 Task: Open Card Card0000000053 in Board Board0000000014 in Workspace WS0000000005 in Trello. Add Member Ayush98111@gmail.com to Card Card0000000053 in Board Board0000000014 in Workspace WS0000000005 in Trello. Add Purple Label titled Label0000000053 to Card Card0000000053 in Board Board0000000014 in Workspace WS0000000005 in Trello. Add Checklist CL0000000053 to Card Card0000000053 in Board Board0000000014 in Workspace WS0000000005 in Trello. Add Dates with Start Date as Aug 01 2023 and Due Date as Aug 31 2023 to Card Card0000000053 in Board Board0000000014 in Workspace WS0000000005 in Trello
Action: Mouse moved to (105, 315)
Screenshot: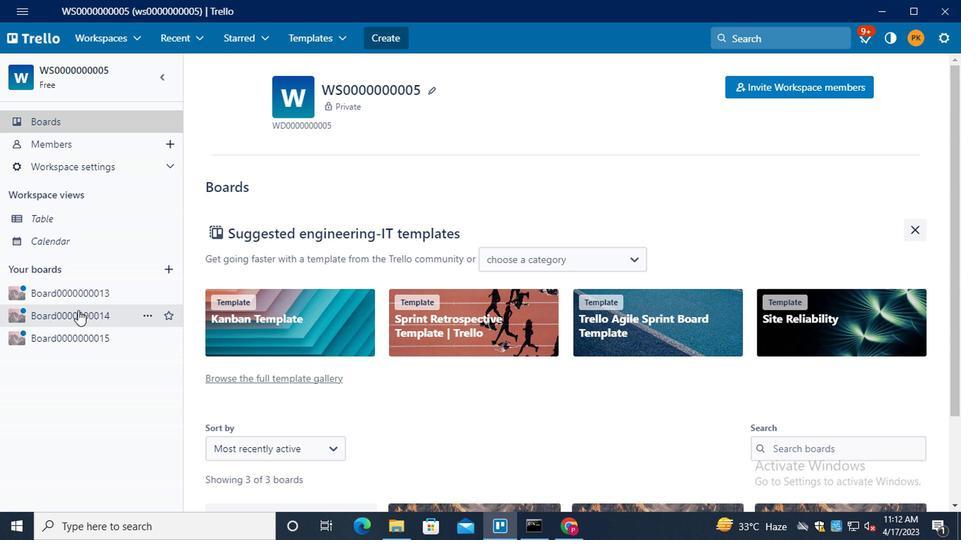
Action: Mouse pressed left at (105, 315)
Screenshot: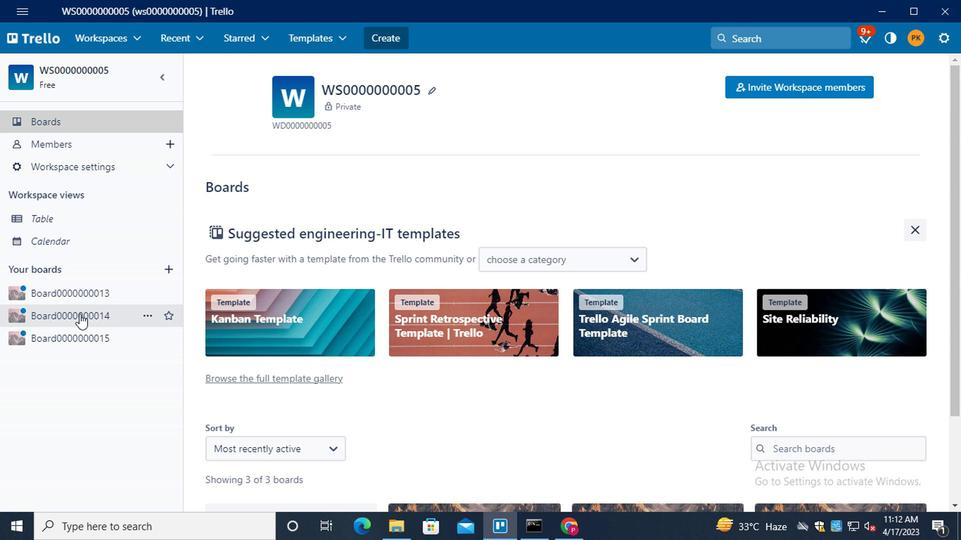 
Action: Mouse moved to (292, 129)
Screenshot: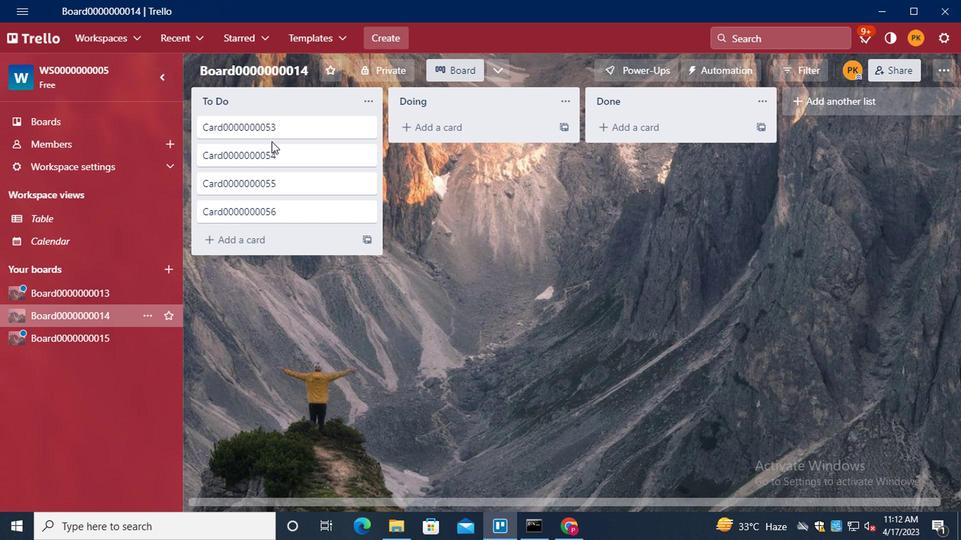
Action: Mouse pressed left at (292, 129)
Screenshot: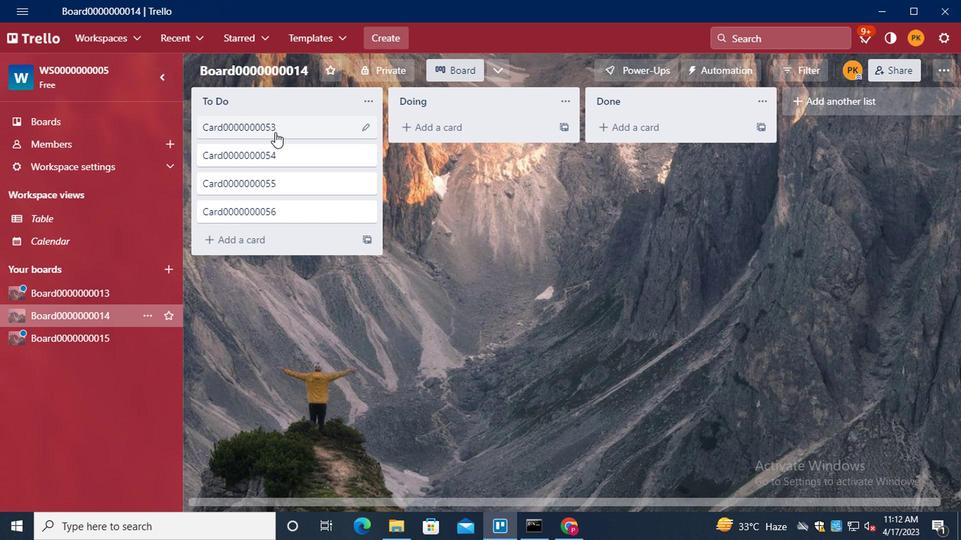 
Action: Mouse moved to (634, 133)
Screenshot: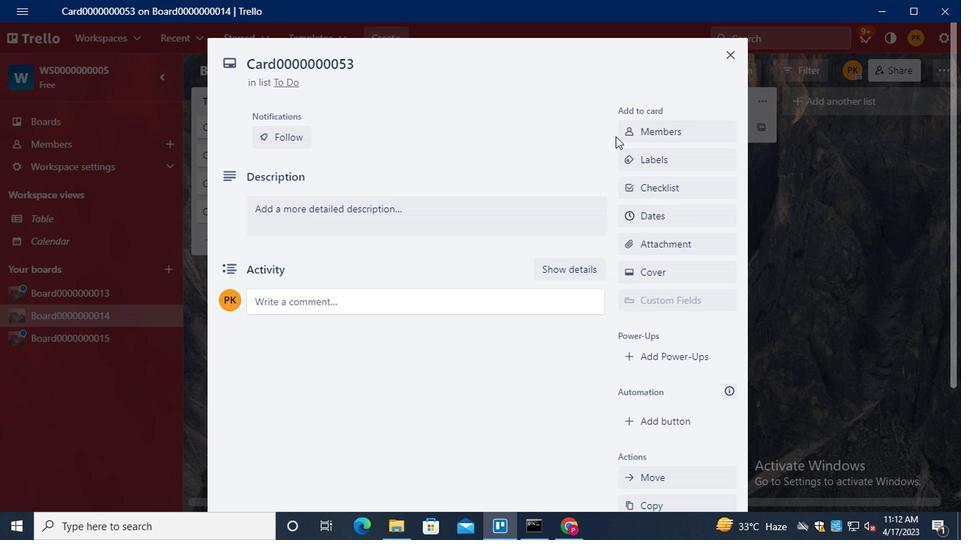 
Action: Mouse pressed left at (634, 133)
Screenshot: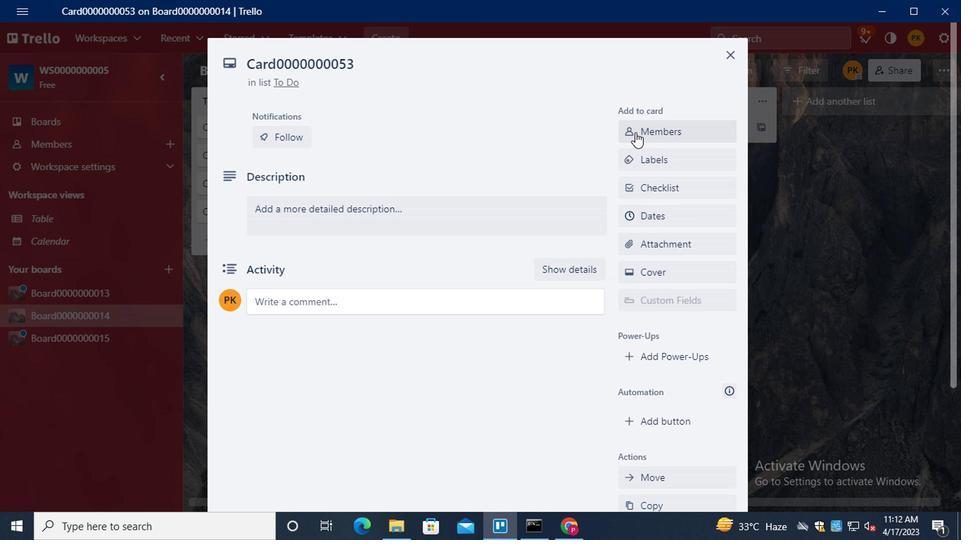
Action: Mouse moved to (631, 135)
Screenshot: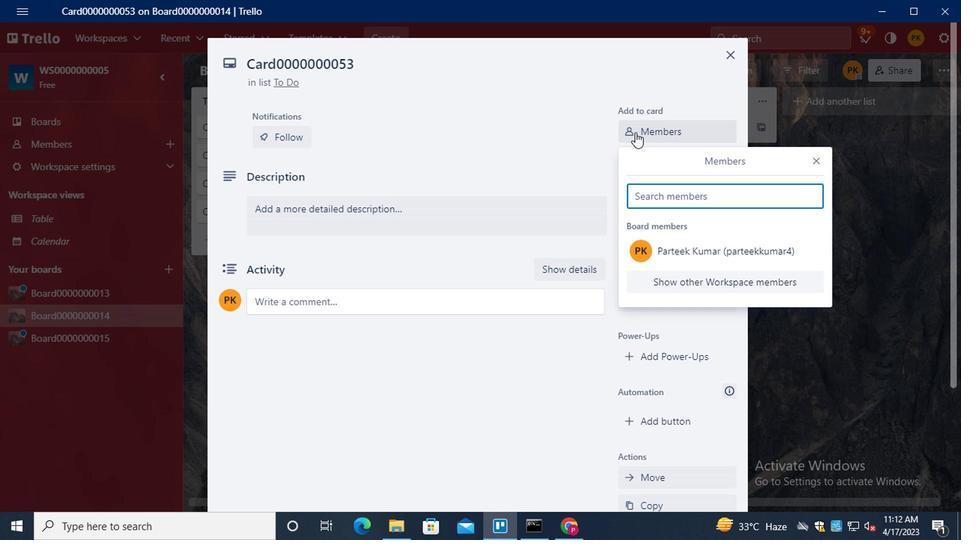 
Action: Key pressed <Key.shift>AYUSH98111<Key.shift>@GMAIL.COM
Screenshot: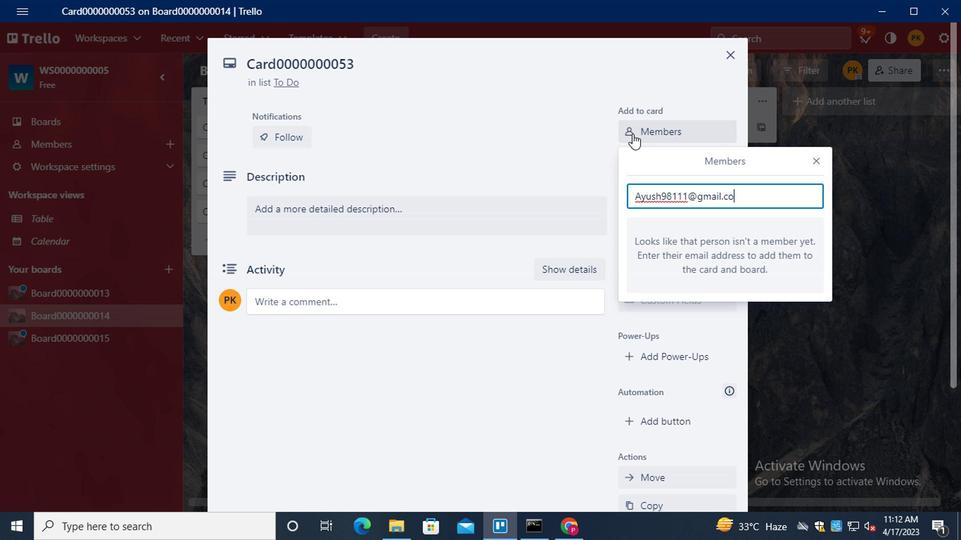
Action: Mouse moved to (640, 303)
Screenshot: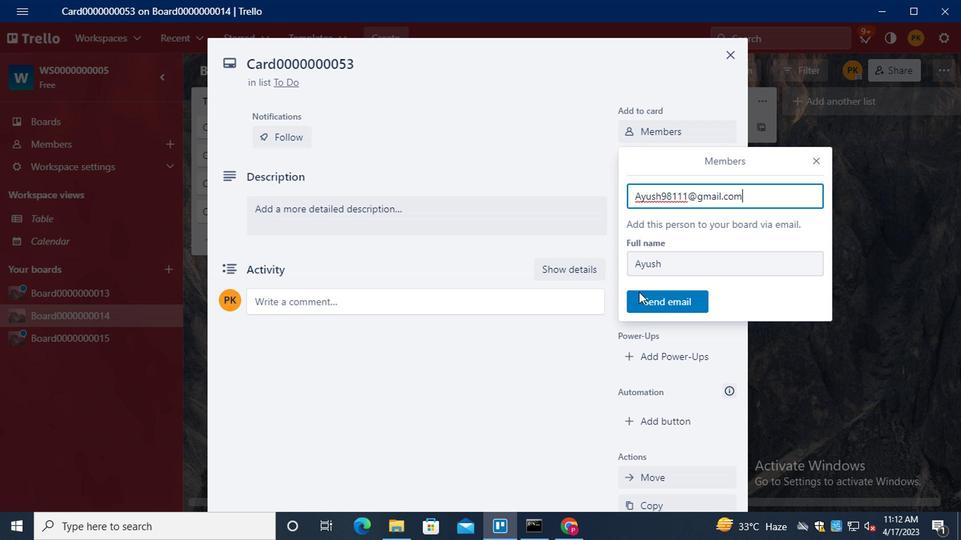 
Action: Mouse pressed left at (640, 303)
Screenshot: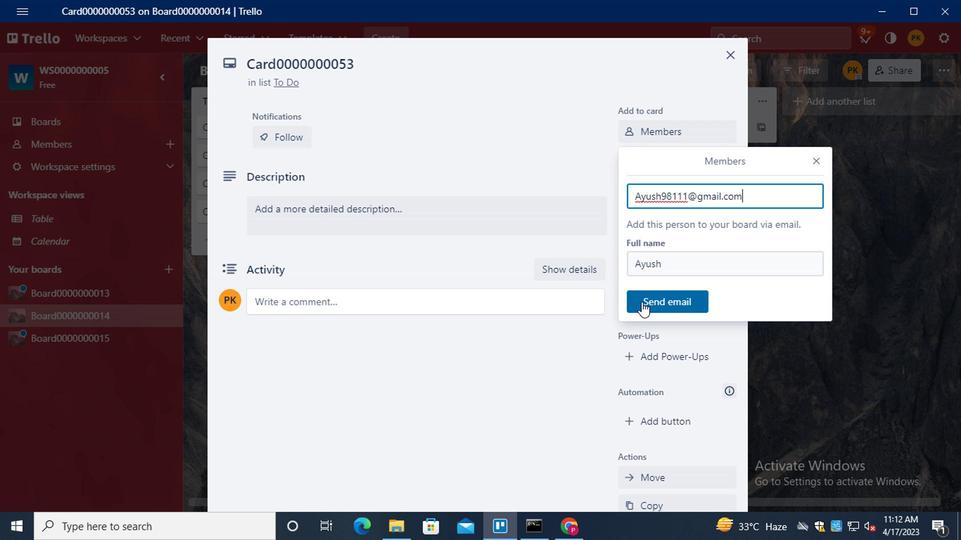 
Action: Mouse moved to (662, 154)
Screenshot: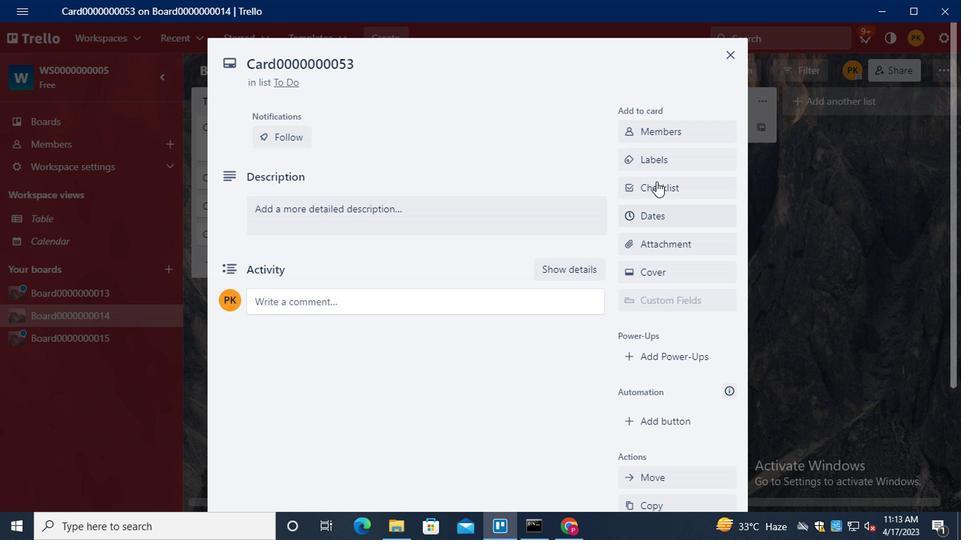 
Action: Mouse pressed left at (662, 154)
Screenshot: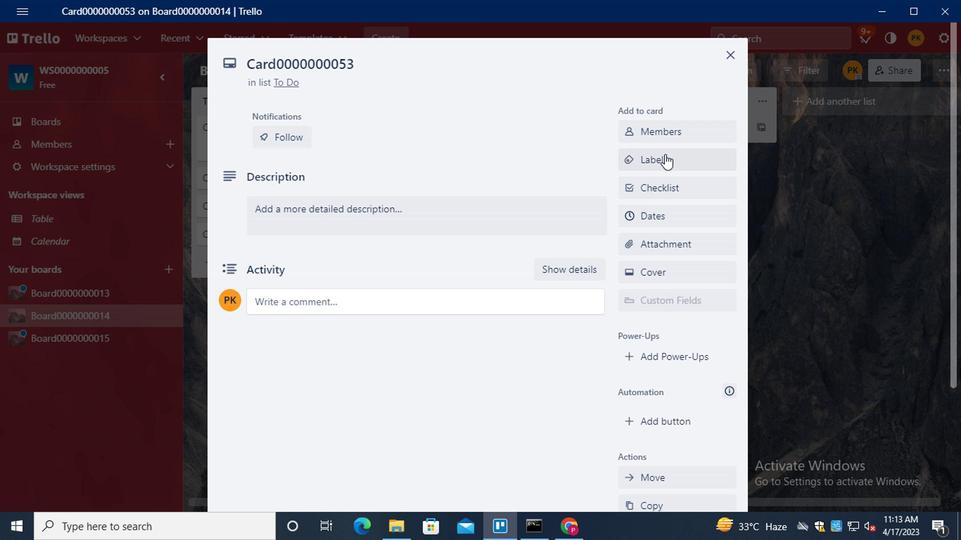 
Action: Mouse moved to (703, 313)
Screenshot: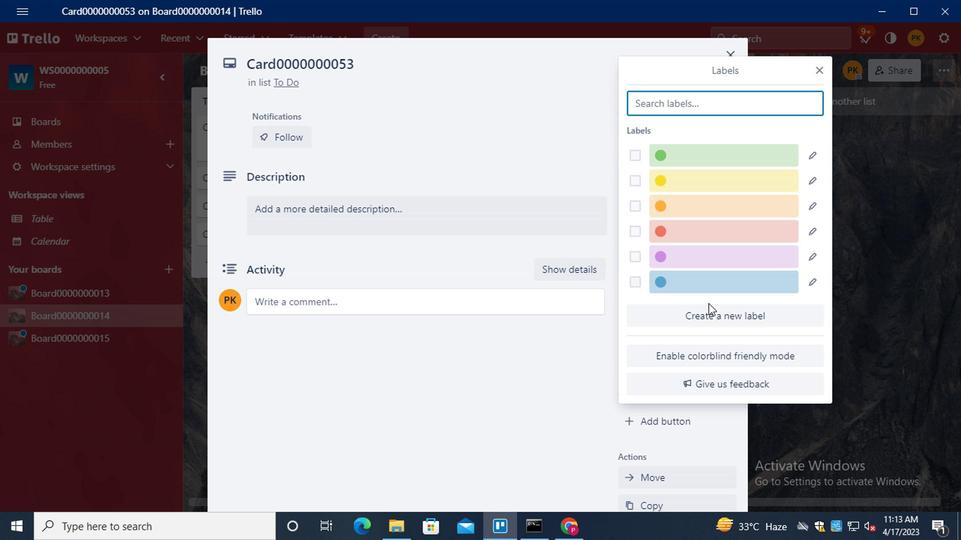 
Action: Mouse pressed left at (703, 313)
Screenshot: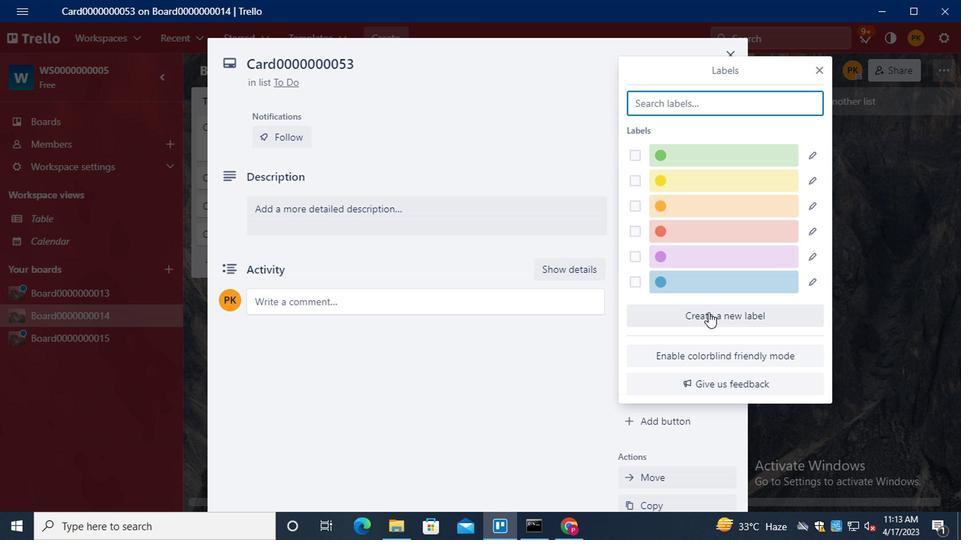 
Action: Mouse moved to (790, 279)
Screenshot: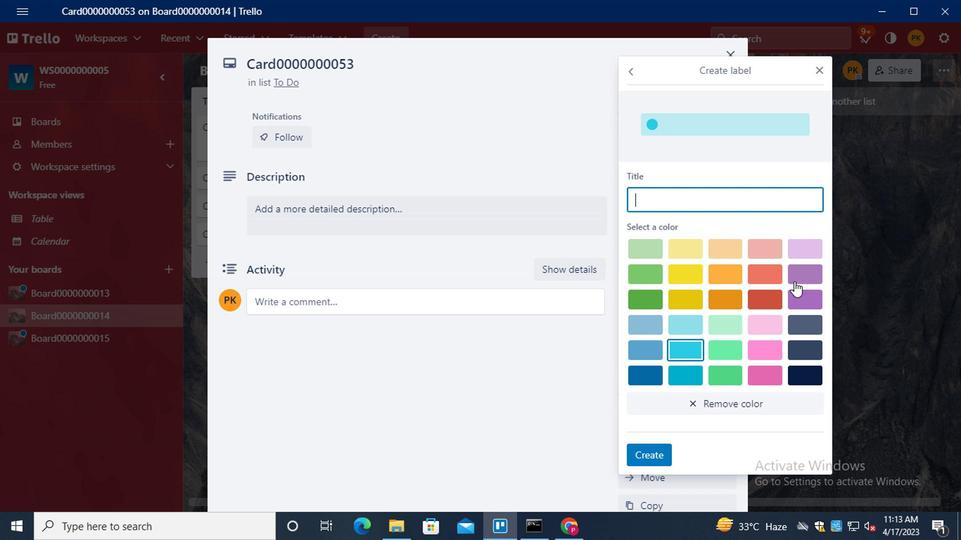 
Action: Mouse pressed left at (790, 279)
Screenshot: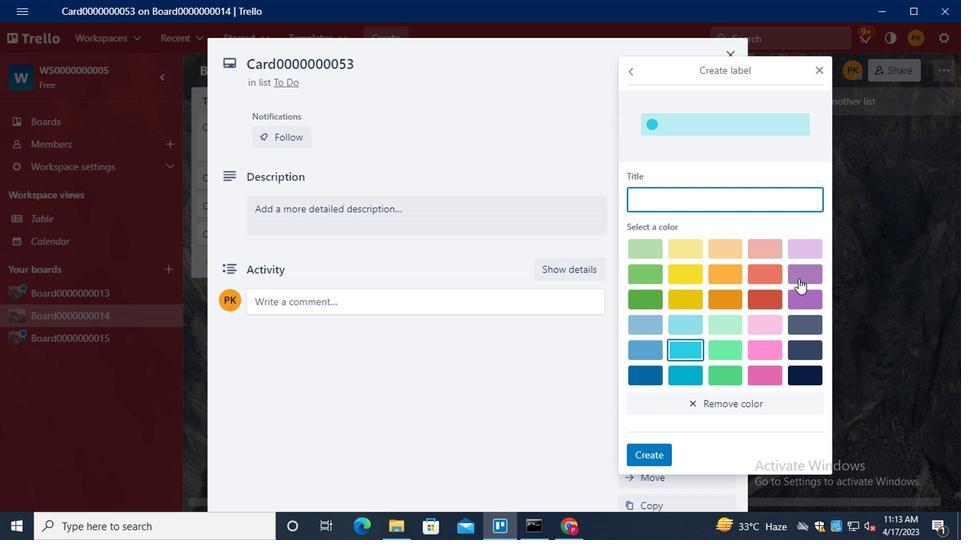
Action: Mouse moved to (695, 192)
Screenshot: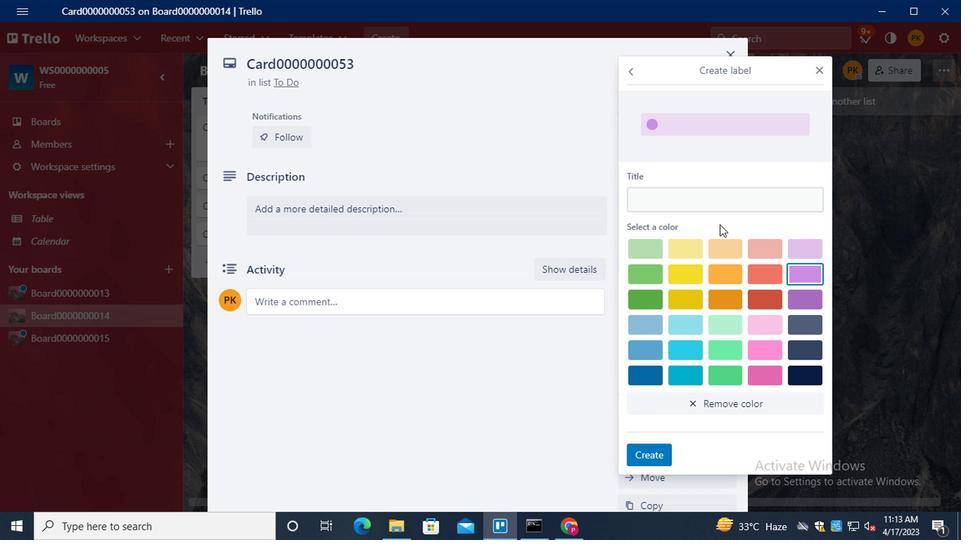 
Action: Mouse pressed left at (695, 192)
Screenshot: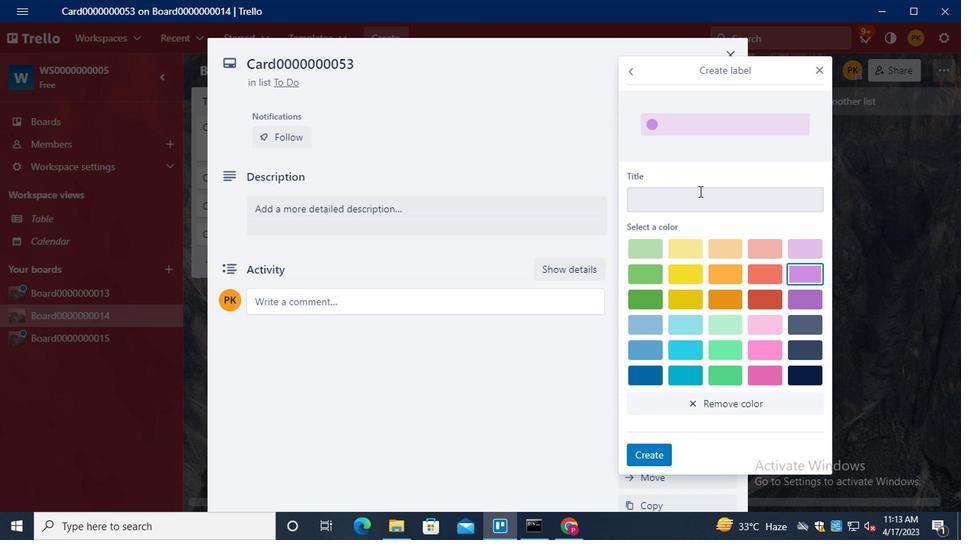 
Action: Mouse moved to (695, 192)
Screenshot: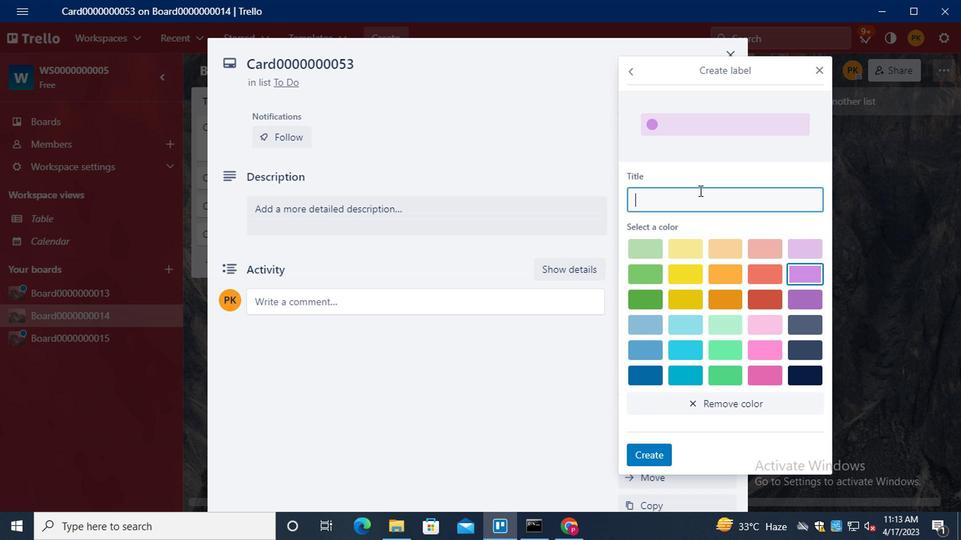 
Action: Key pressed <Key.shift>LABEL0000000053
Screenshot: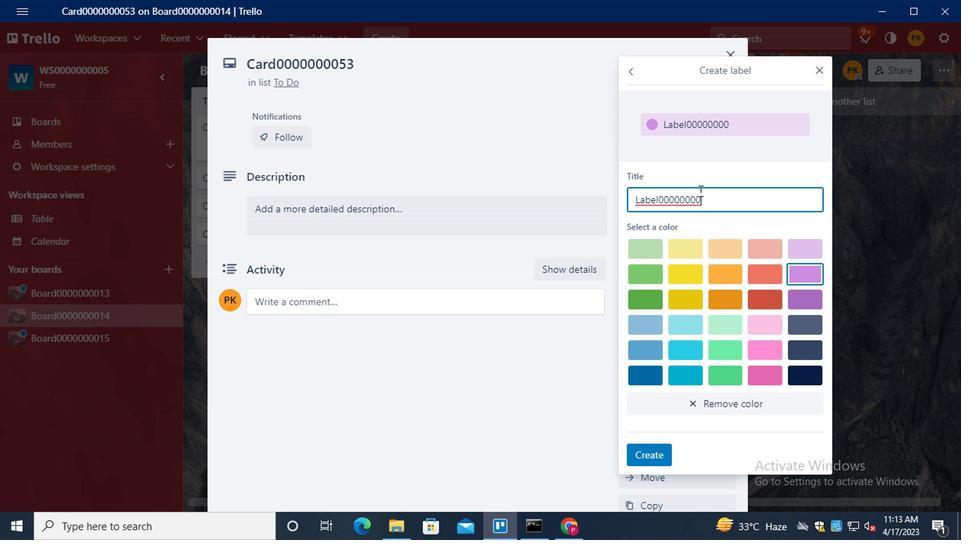 
Action: Mouse moved to (666, 459)
Screenshot: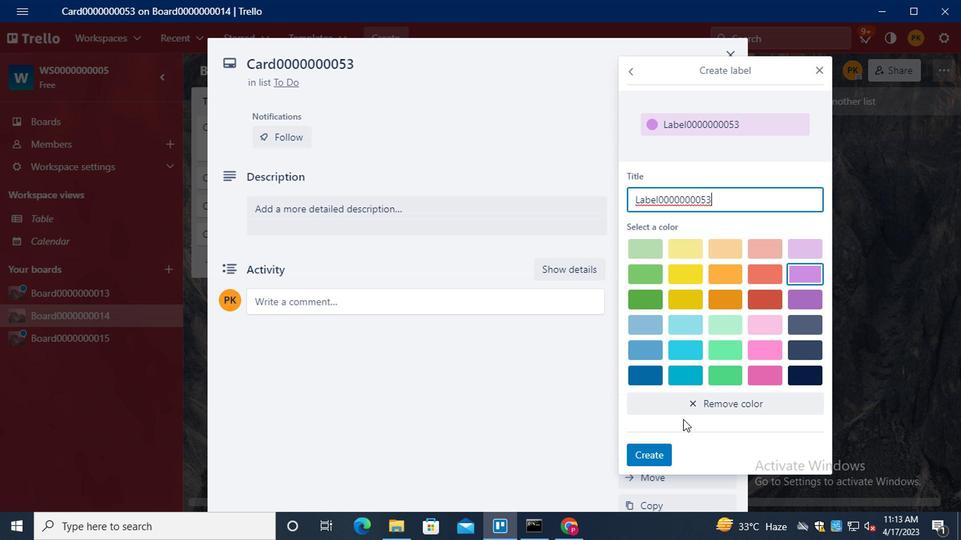 
Action: Mouse pressed left at (666, 459)
Screenshot: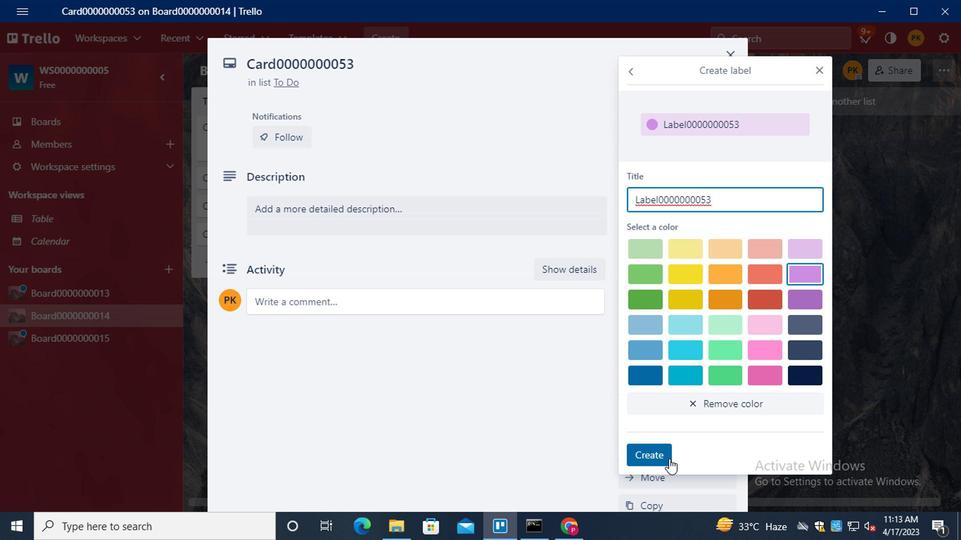 
Action: Mouse moved to (806, 72)
Screenshot: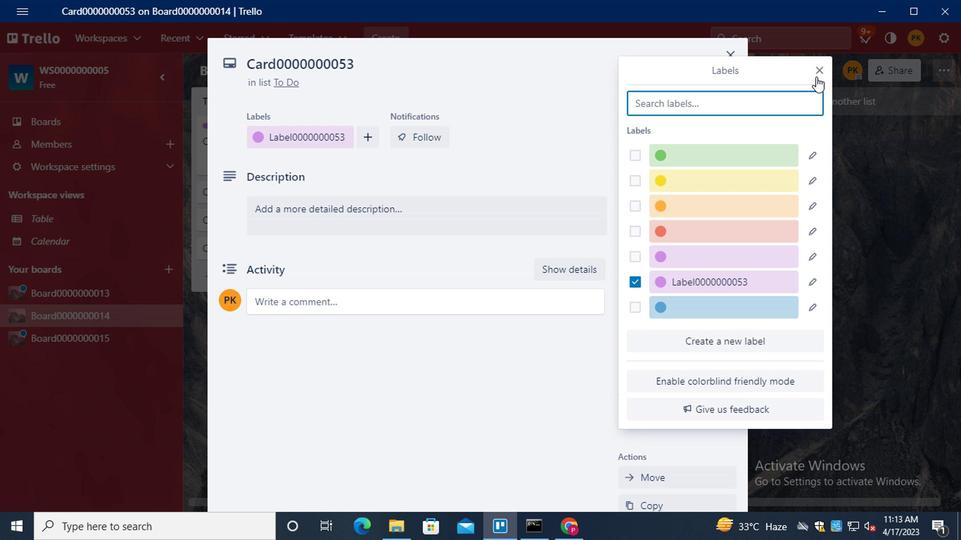 
Action: Mouse pressed left at (806, 72)
Screenshot: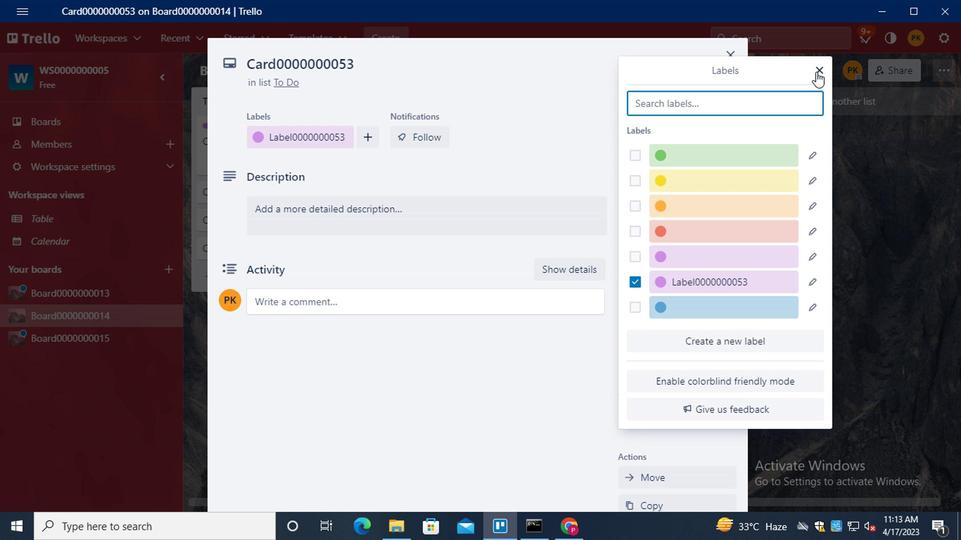 
Action: Mouse moved to (667, 193)
Screenshot: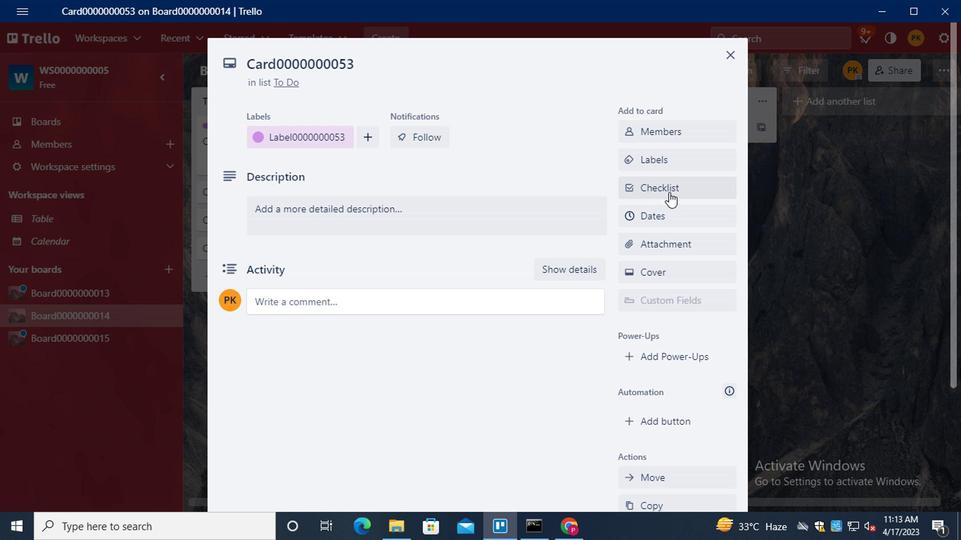 
Action: Mouse pressed left at (667, 193)
Screenshot: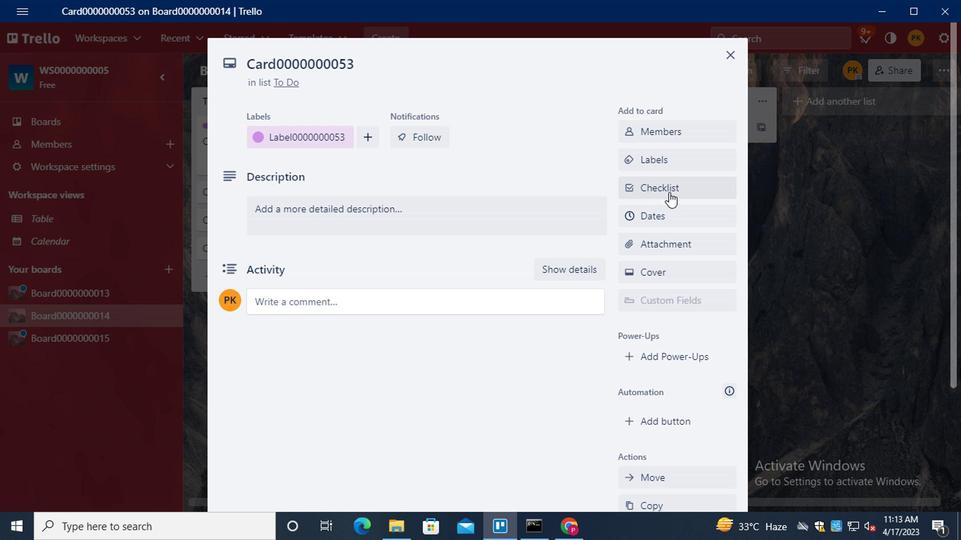 
Action: Mouse moved to (703, 268)
Screenshot: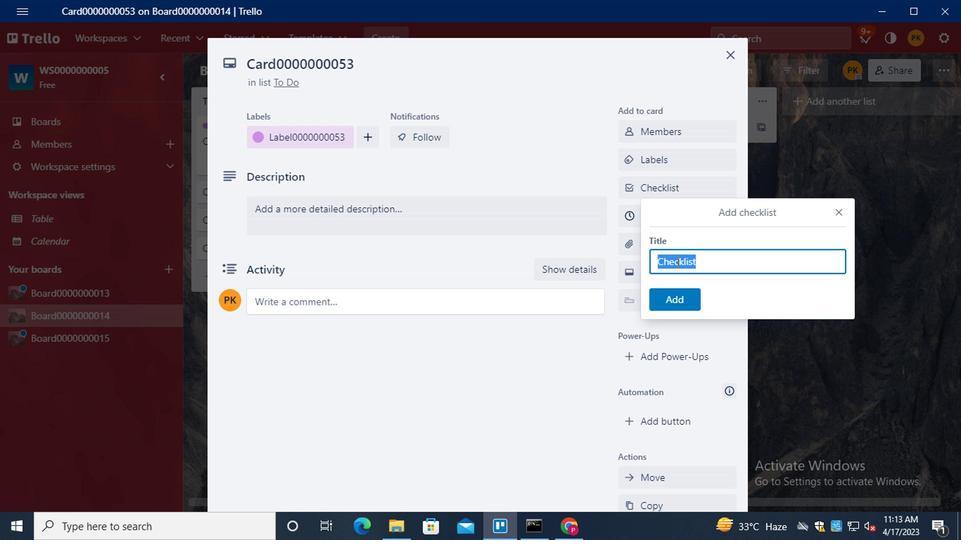 
Action: Key pressed <Key.shift><Key.shift><Key.shift><Key.shift><Key.shift><Key.shift><Key.shift>CL0000000053
Screenshot: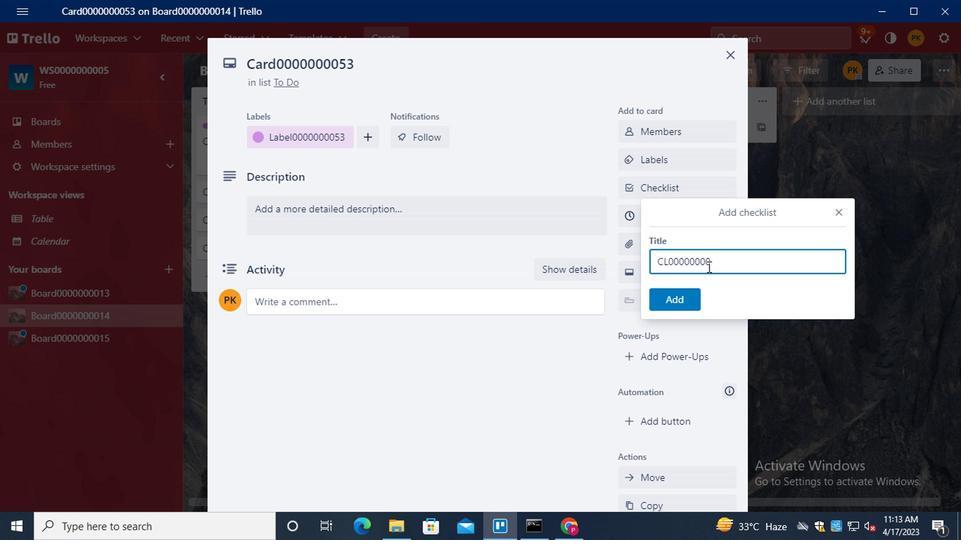 
Action: Mouse moved to (677, 303)
Screenshot: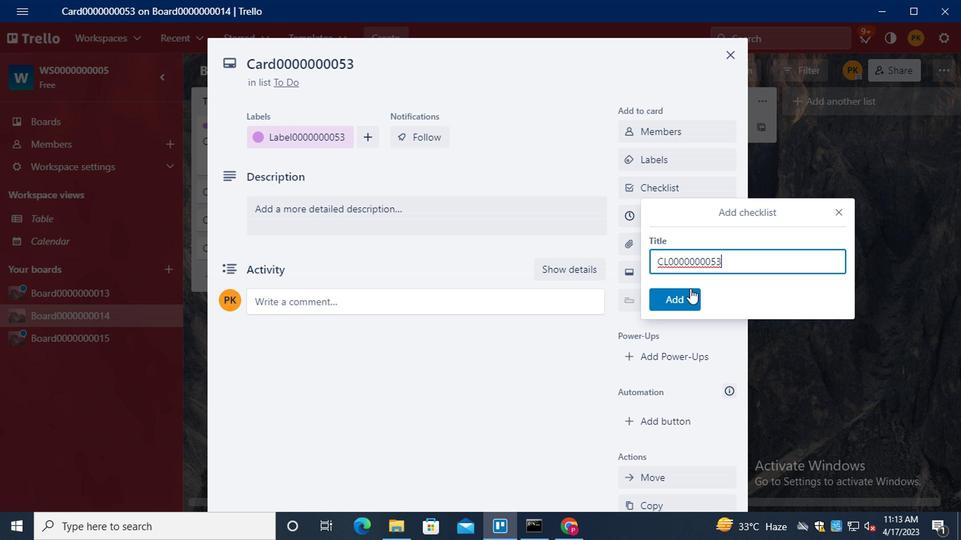 
Action: Mouse pressed left at (677, 303)
Screenshot: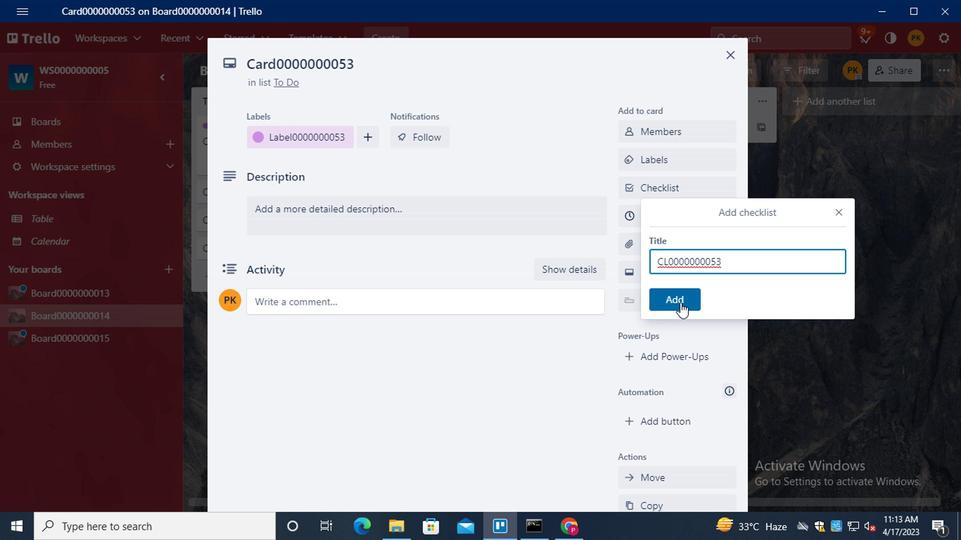 
Action: Mouse moved to (639, 218)
Screenshot: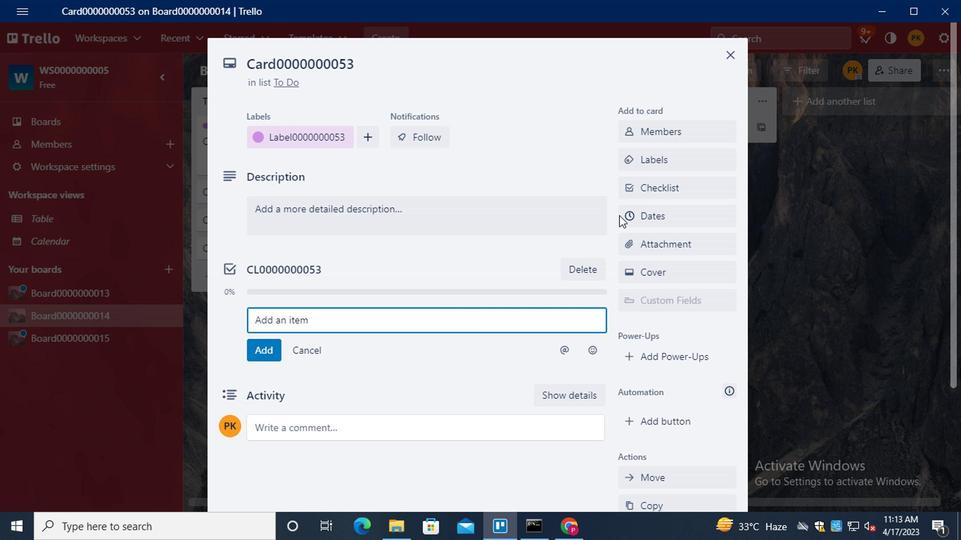 
Action: Mouse pressed left at (639, 218)
Screenshot: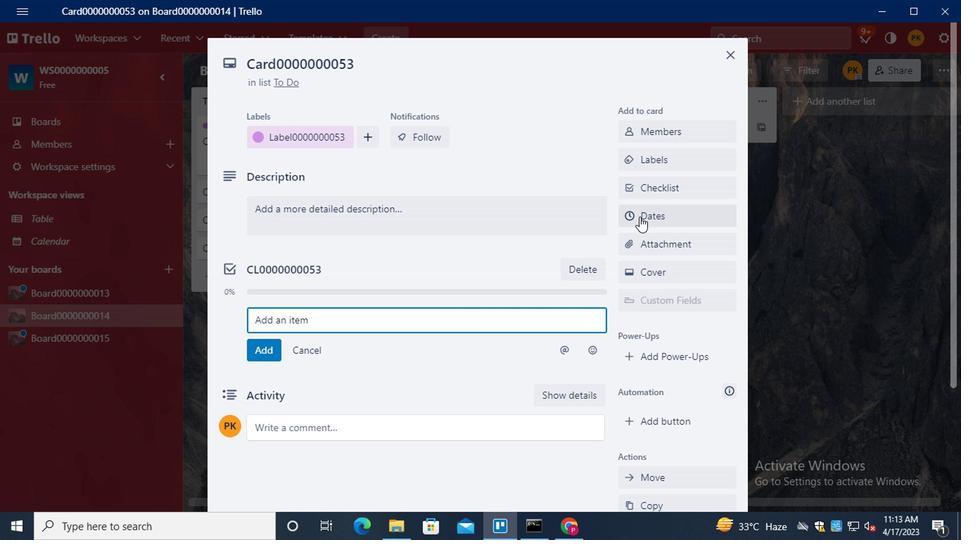 
Action: Mouse moved to (634, 326)
Screenshot: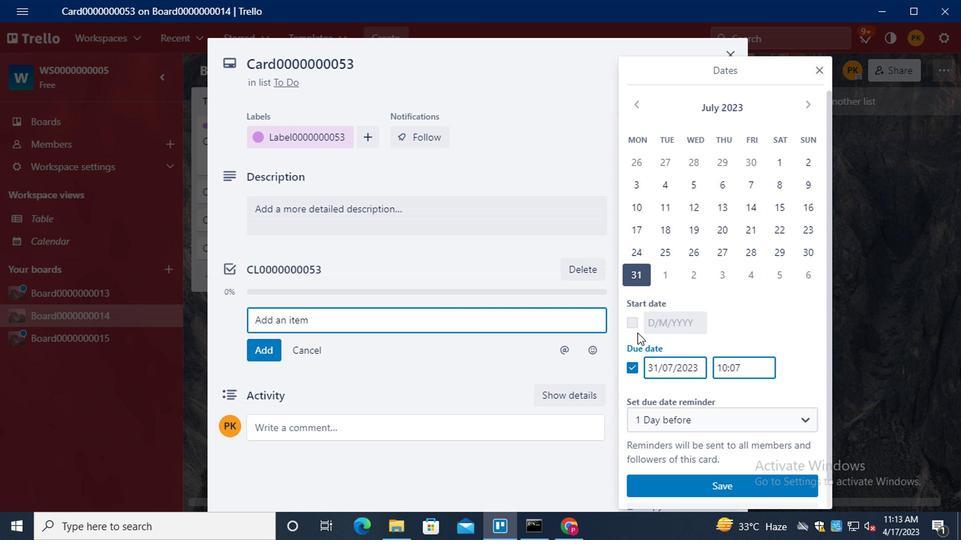 
Action: Mouse pressed left at (634, 326)
Screenshot: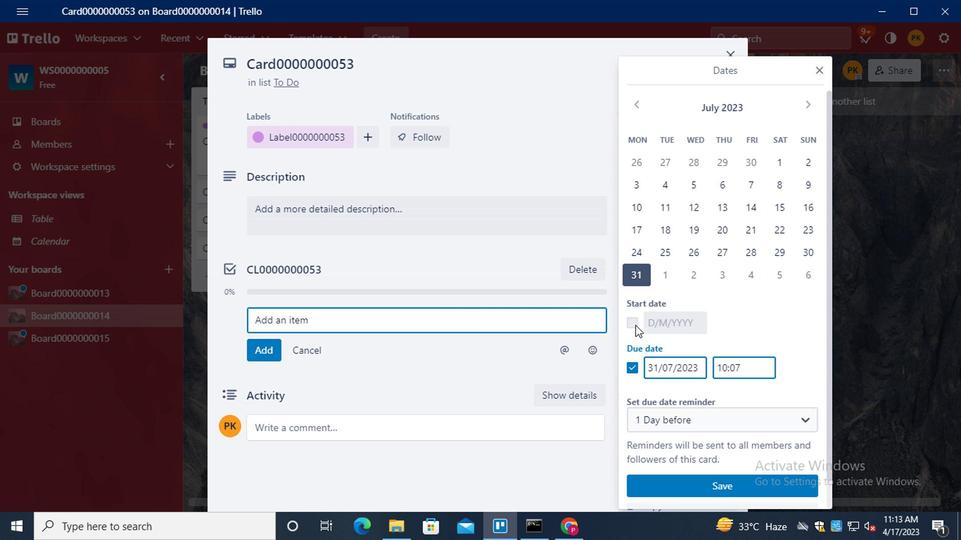 
Action: Mouse moved to (801, 106)
Screenshot: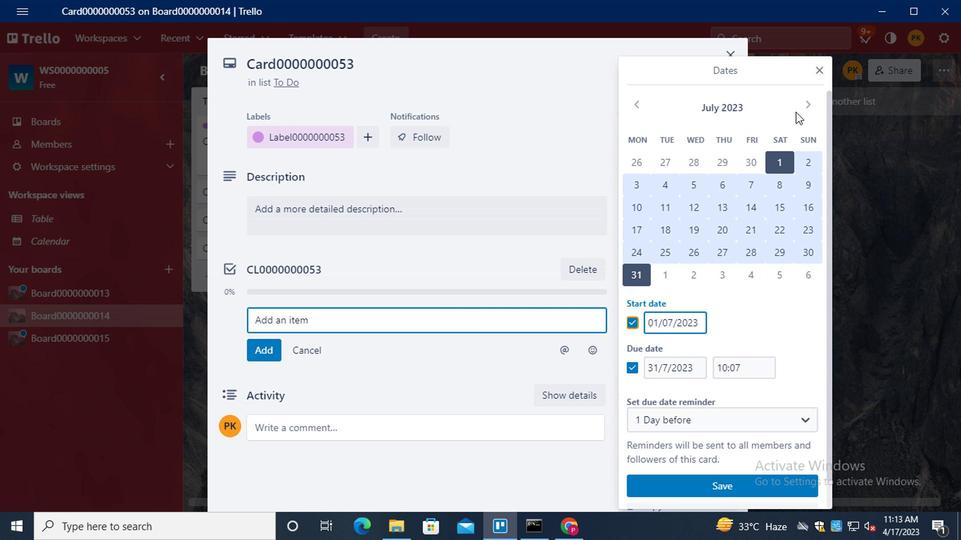 
Action: Mouse pressed left at (801, 106)
Screenshot: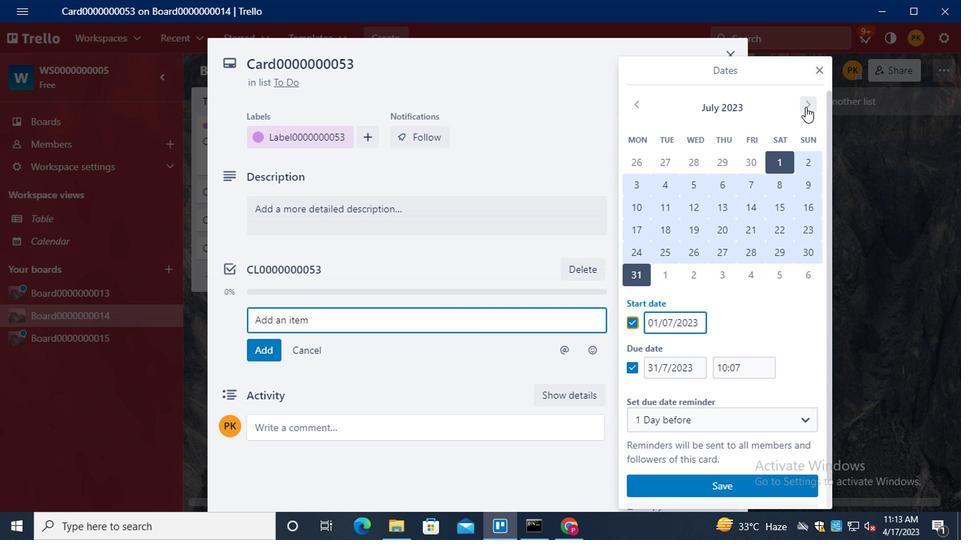 
Action: Mouse moved to (654, 161)
Screenshot: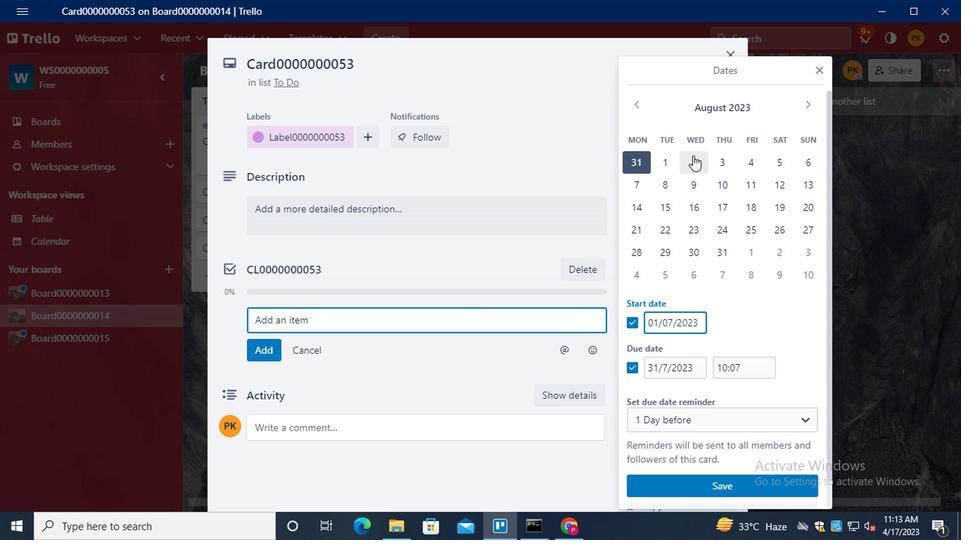 
Action: Mouse pressed left at (654, 161)
Screenshot: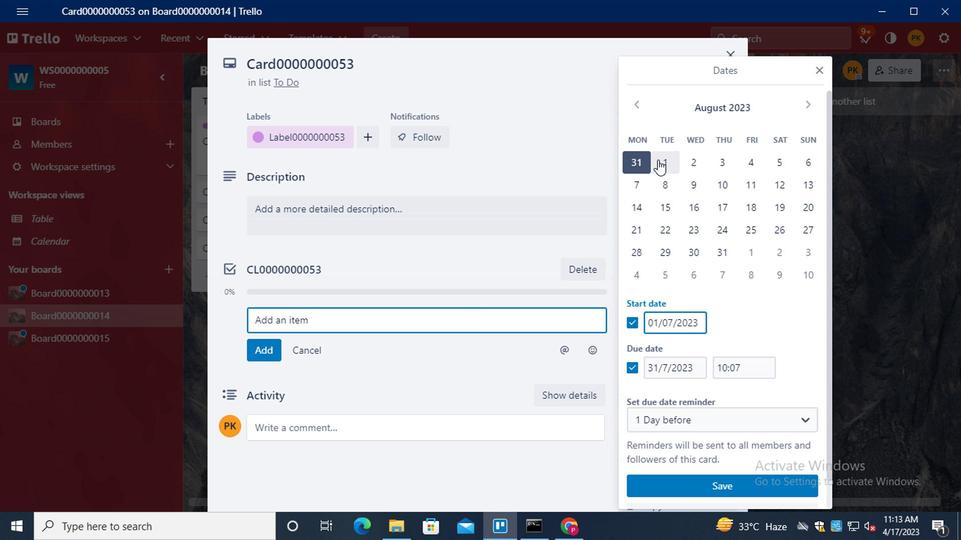 
Action: Mouse moved to (708, 253)
Screenshot: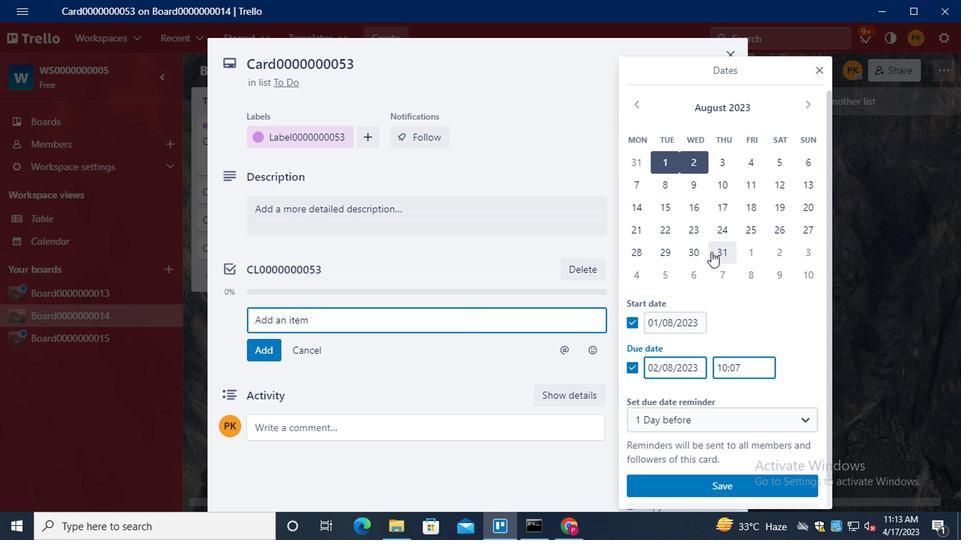 
Action: Mouse pressed left at (708, 253)
Screenshot: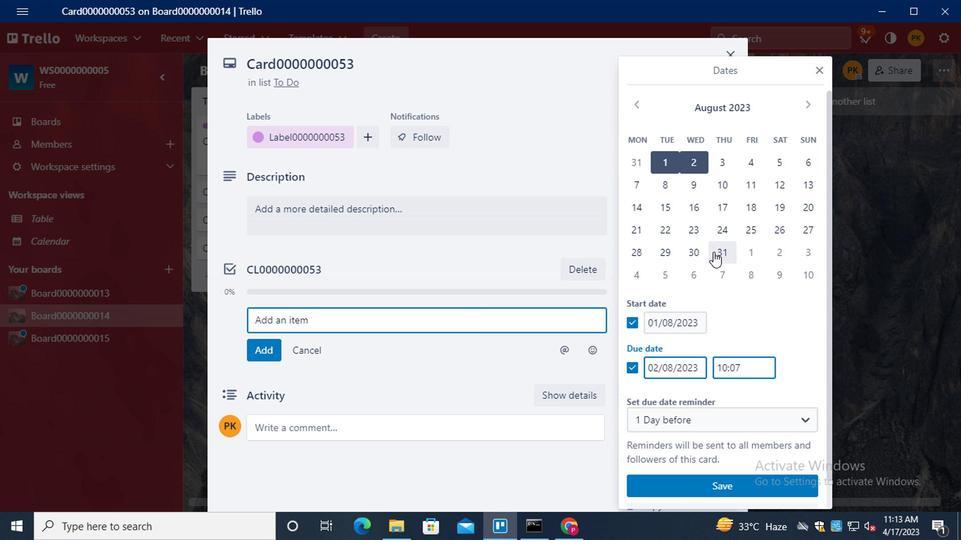 
Action: Mouse moved to (686, 489)
Screenshot: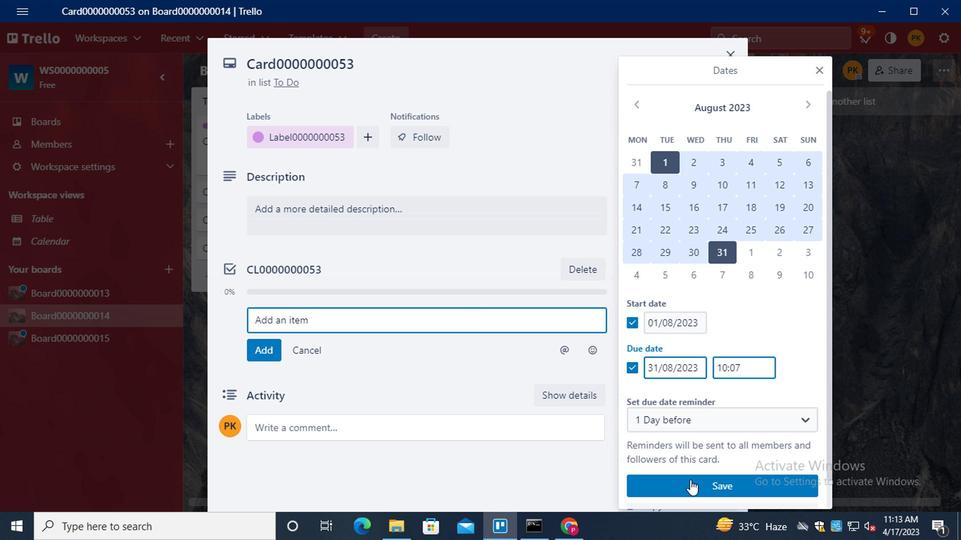 
Action: Mouse pressed left at (686, 489)
Screenshot: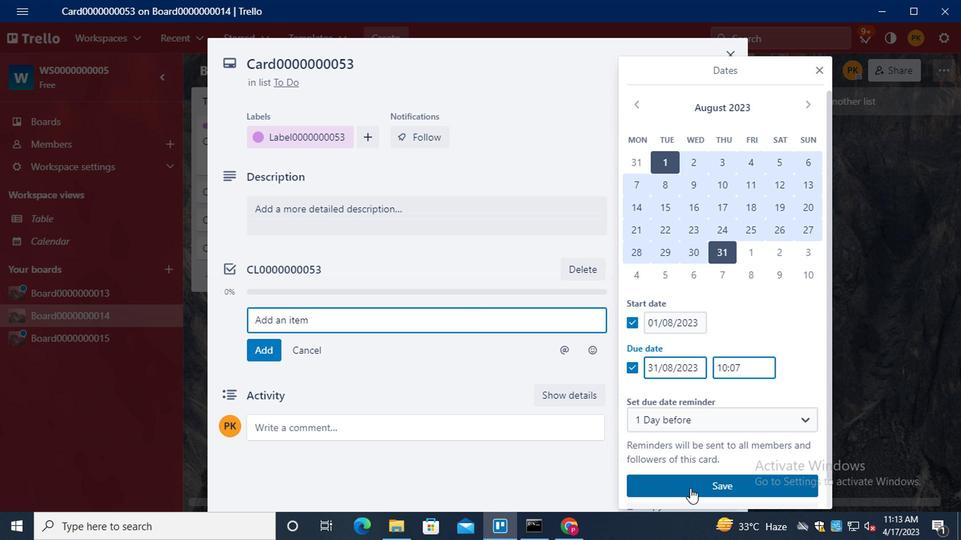 
Action: Mouse moved to (424, 305)
Screenshot: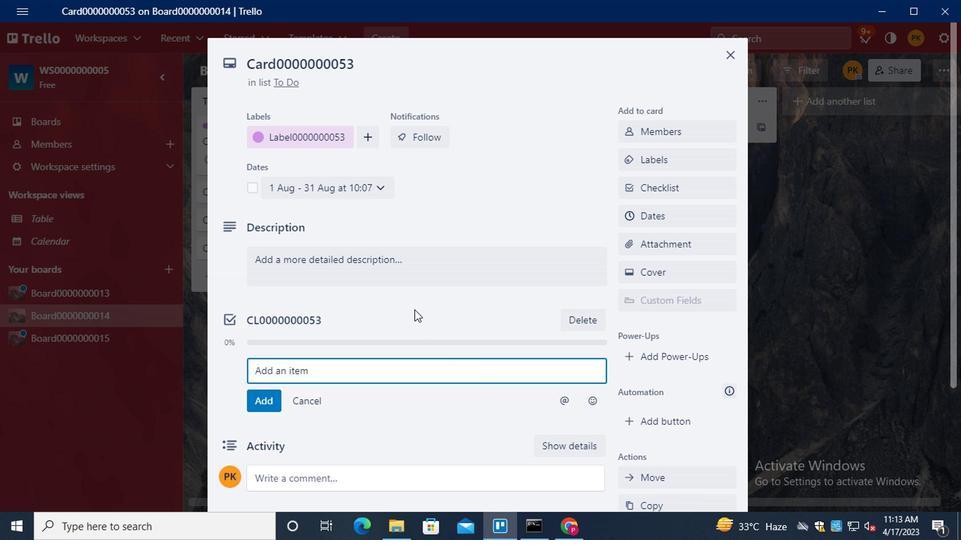 
